 Task: Look for vegan products in the category "Cupcakes".
Action: Mouse moved to (20, 74)
Screenshot: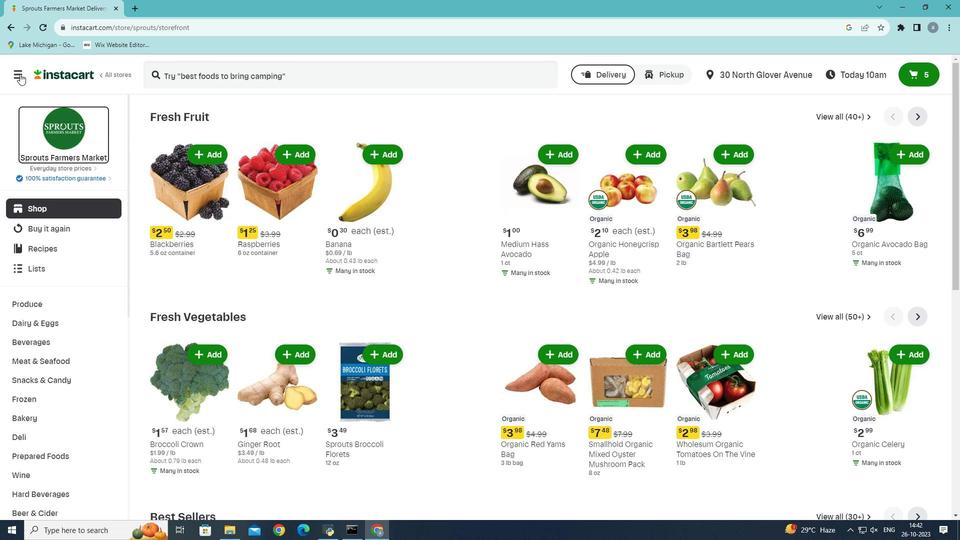 
Action: Mouse pressed left at (20, 74)
Screenshot: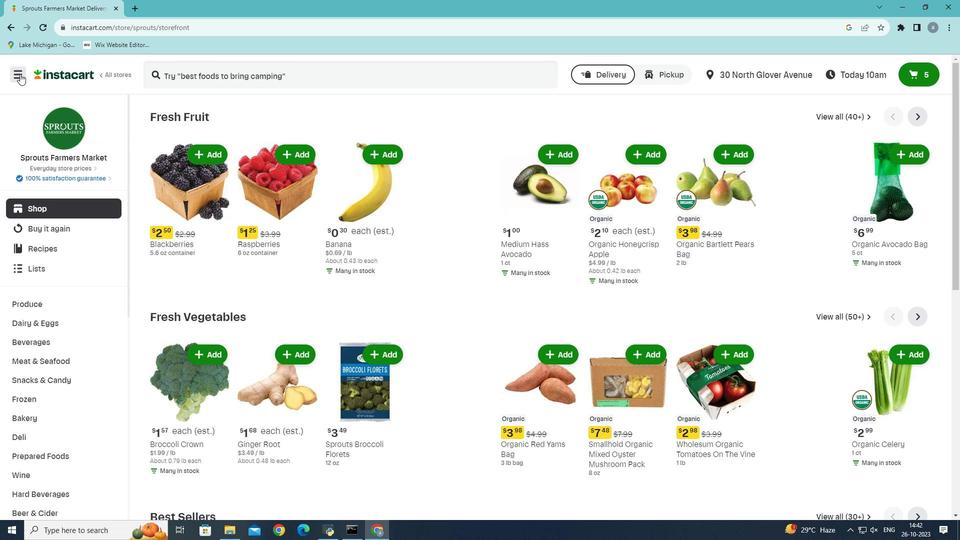 
Action: Mouse moved to (41, 290)
Screenshot: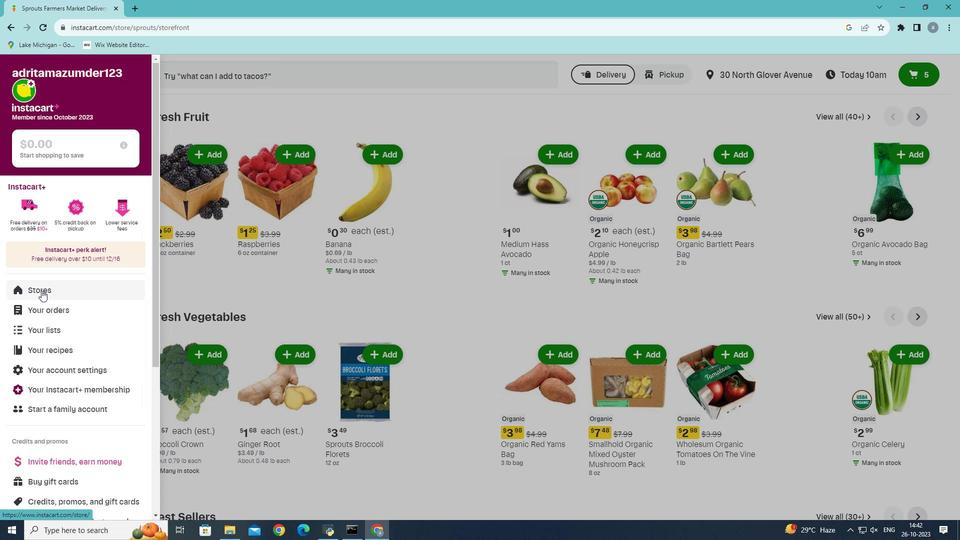 
Action: Mouse pressed left at (41, 290)
Screenshot: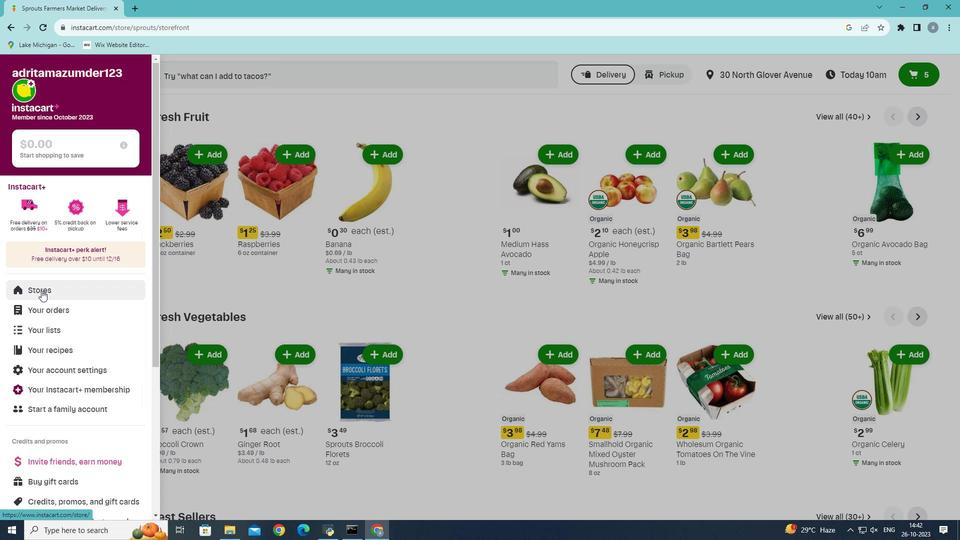 
Action: Mouse moved to (241, 112)
Screenshot: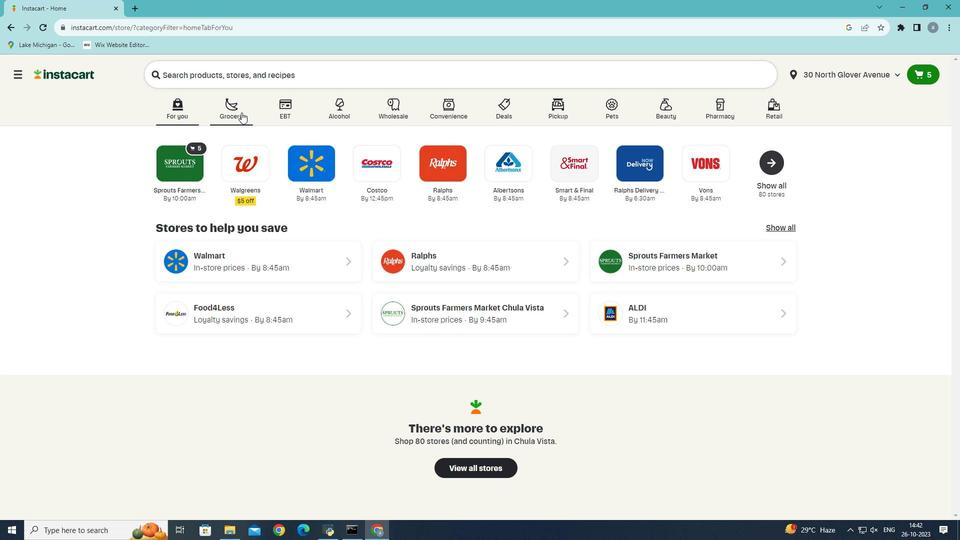 
Action: Mouse pressed left at (241, 112)
Screenshot: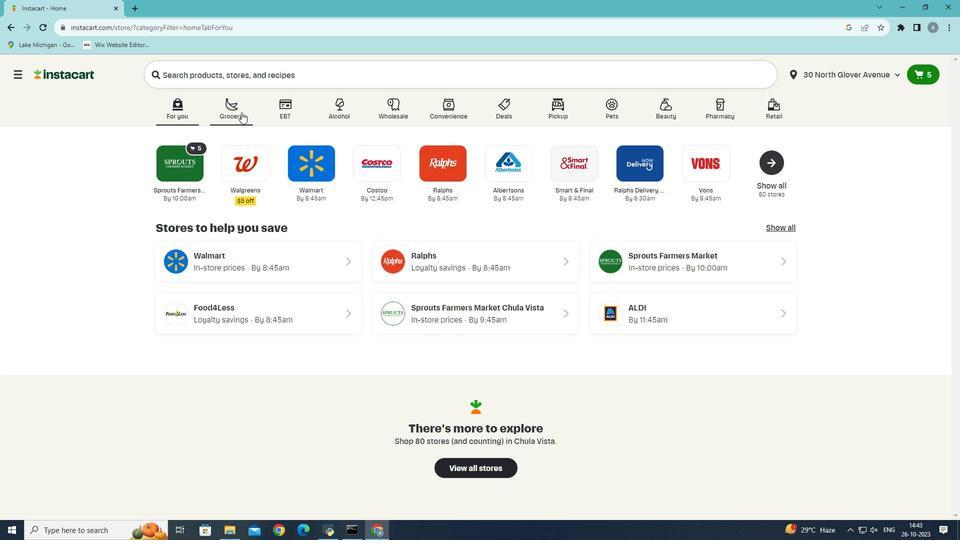 
Action: Mouse moved to (241, 296)
Screenshot: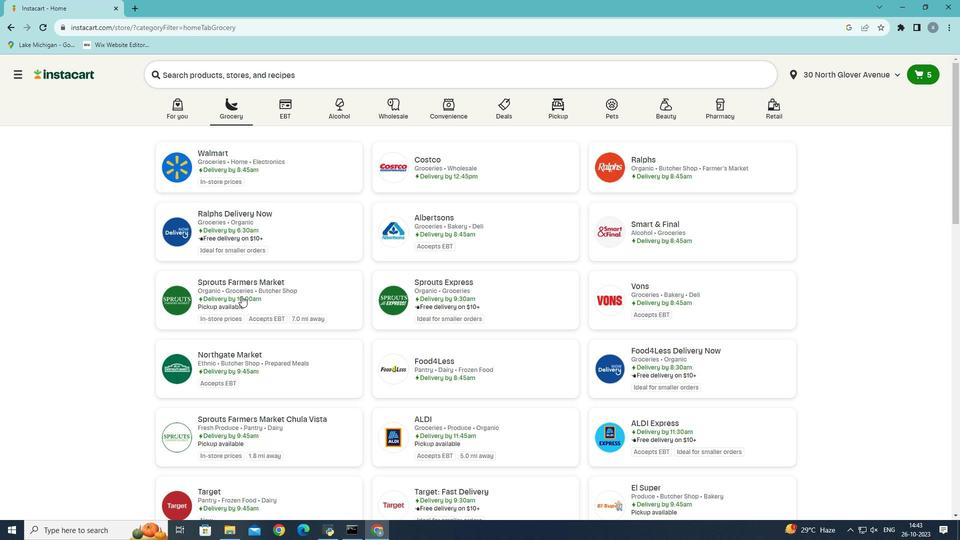 
Action: Mouse pressed left at (241, 296)
Screenshot: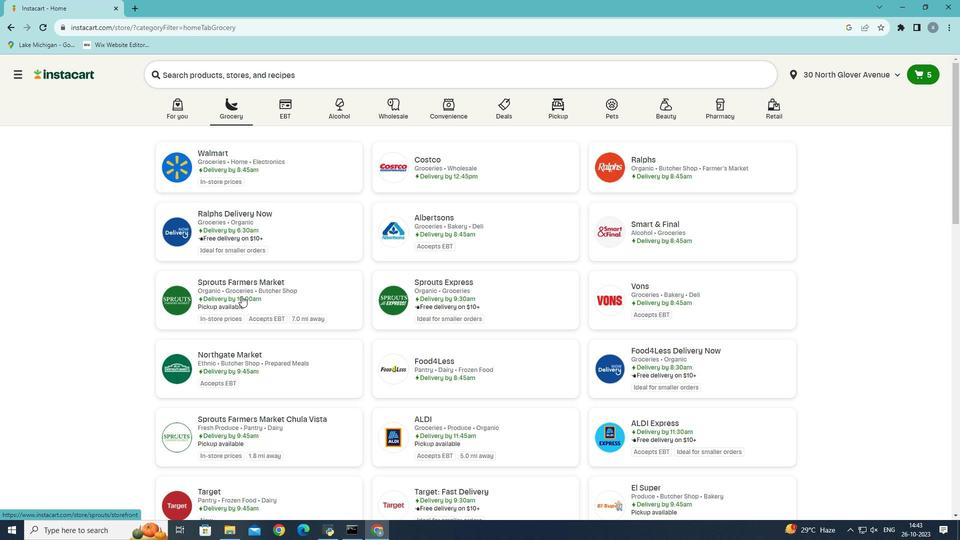 
Action: Mouse moved to (40, 419)
Screenshot: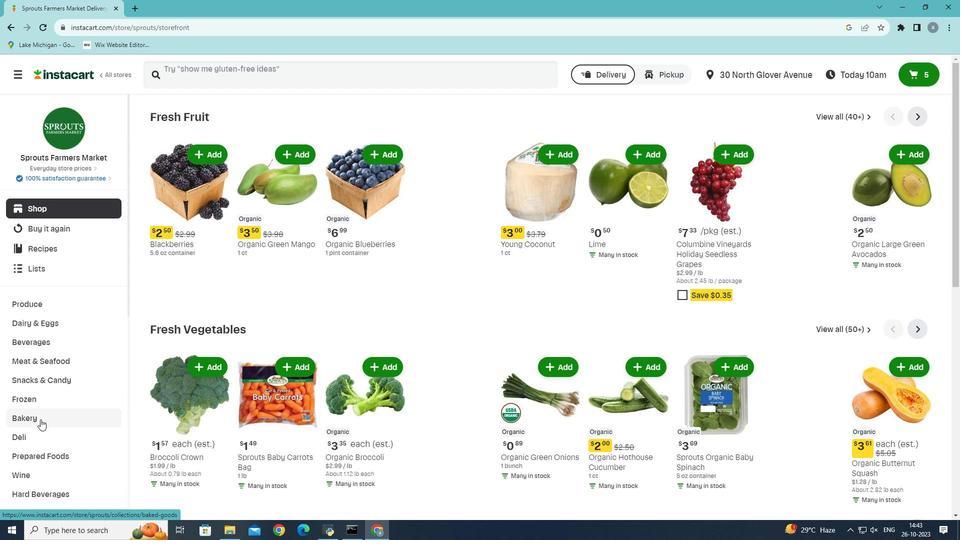 
Action: Mouse pressed left at (40, 419)
Screenshot: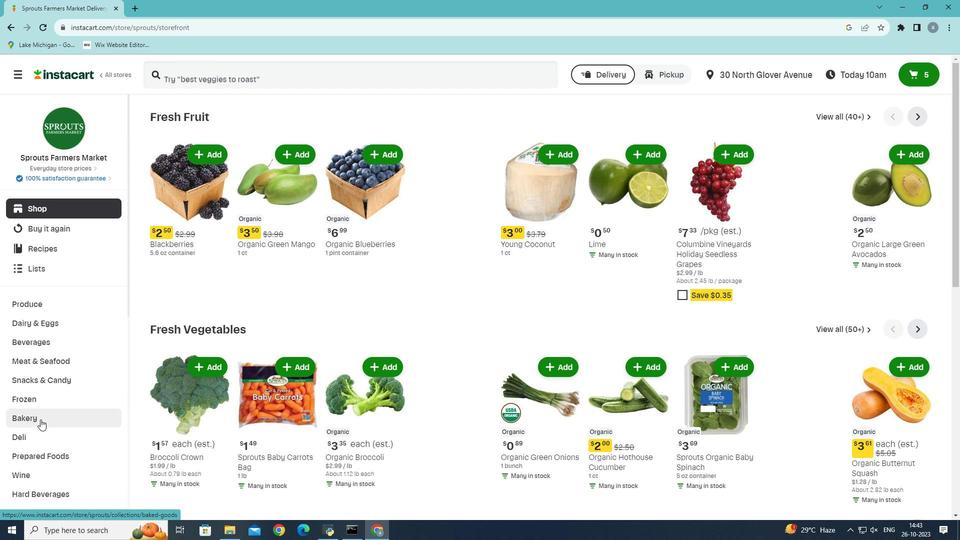 
Action: Mouse moved to (688, 139)
Screenshot: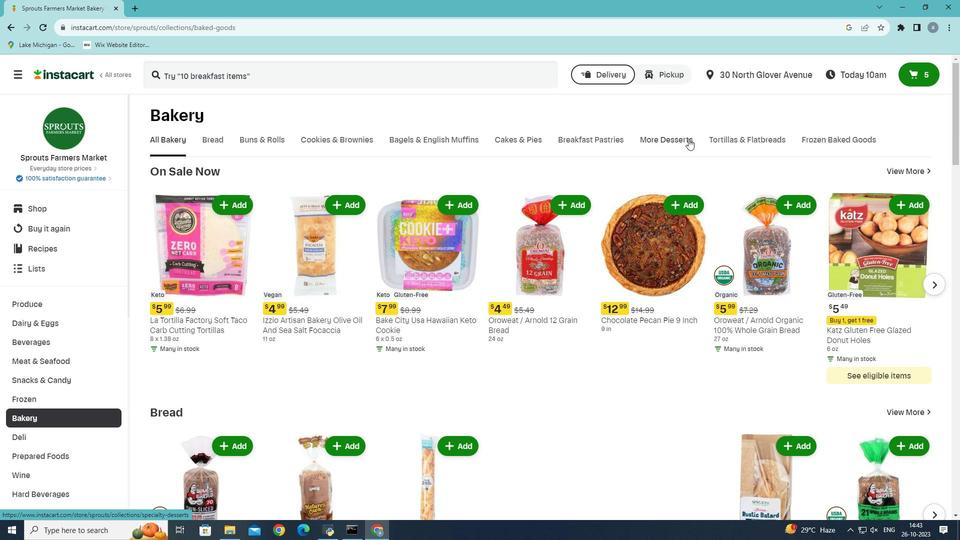 
Action: Mouse pressed left at (688, 139)
Screenshot: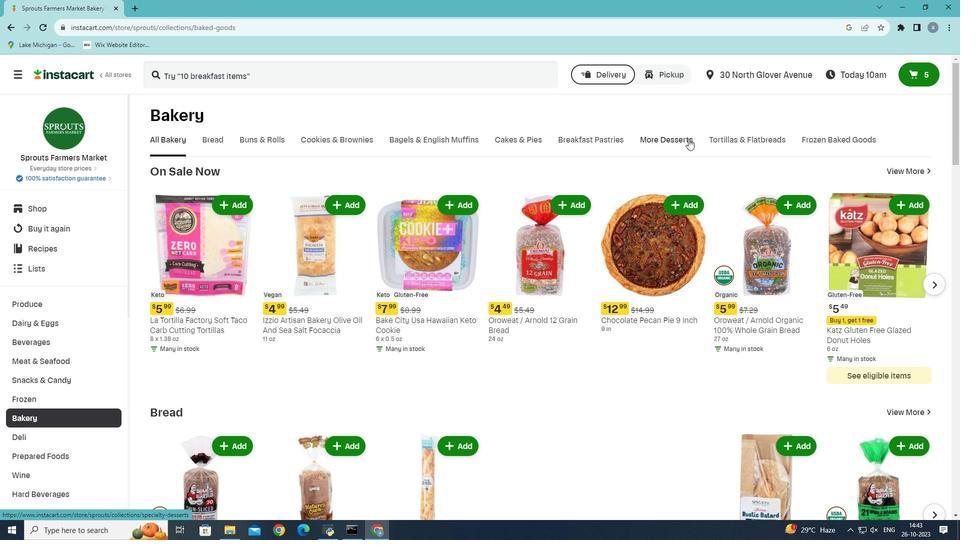 
Action: Mouse moved to (207, 190)
Screenshot: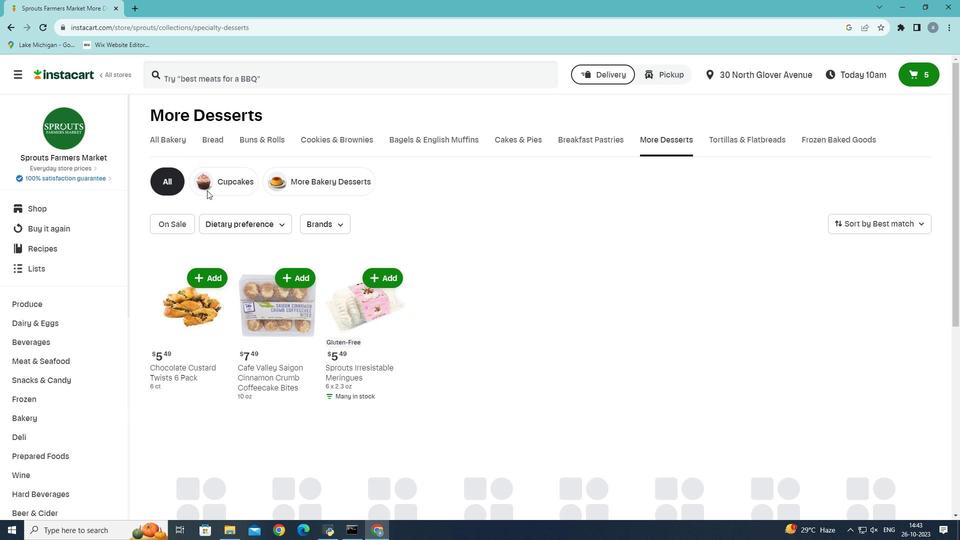 
Action: Mouse pressed left at (207, 190)
Screenshot: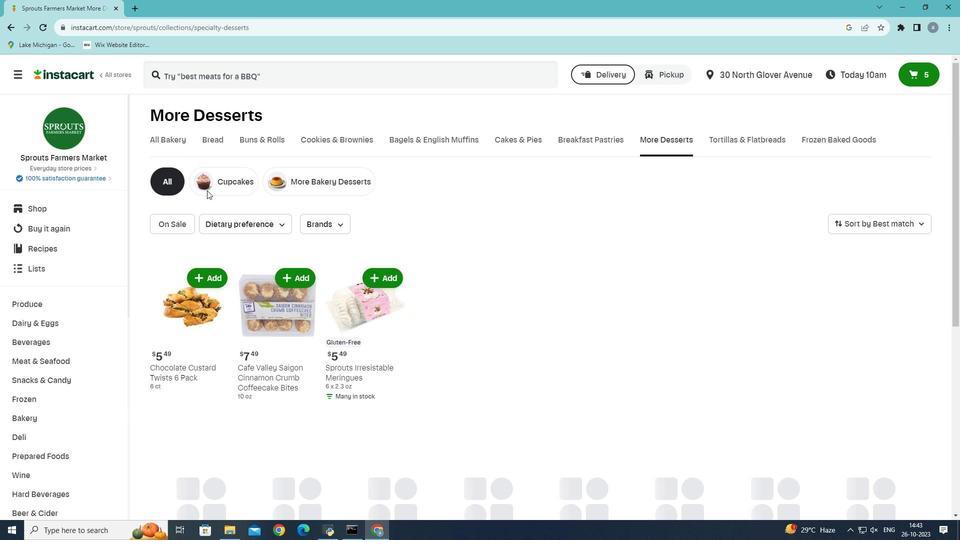 
Action: Mouse moved to (285, 227)
Screenshot: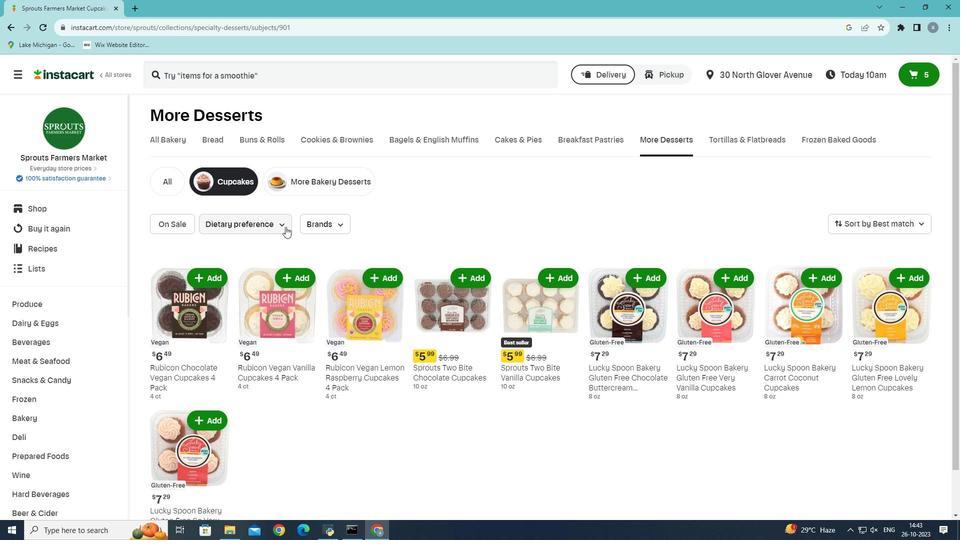 
Action: Mouse pressed left at (285, 227)
Screenshot: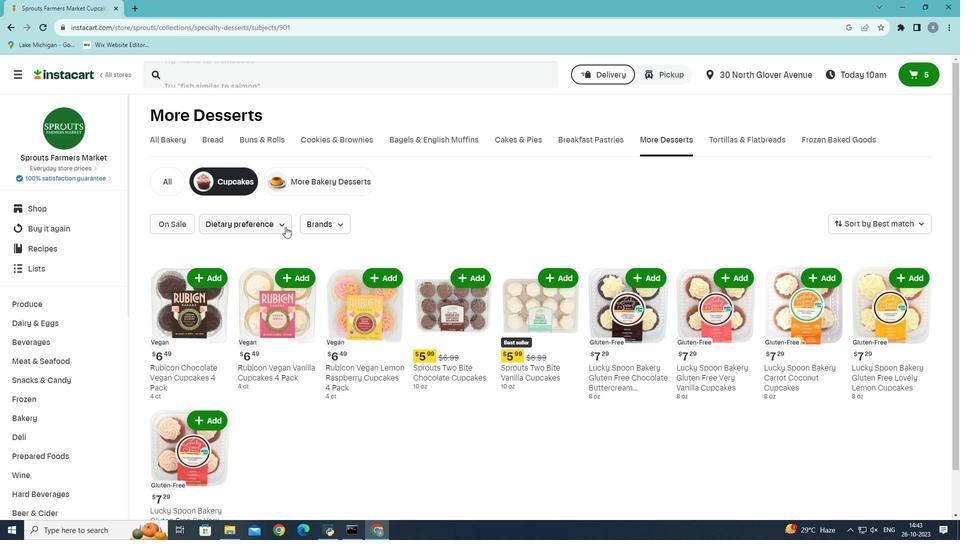
Action: Mouse moved to (243, 284)
Screenshot: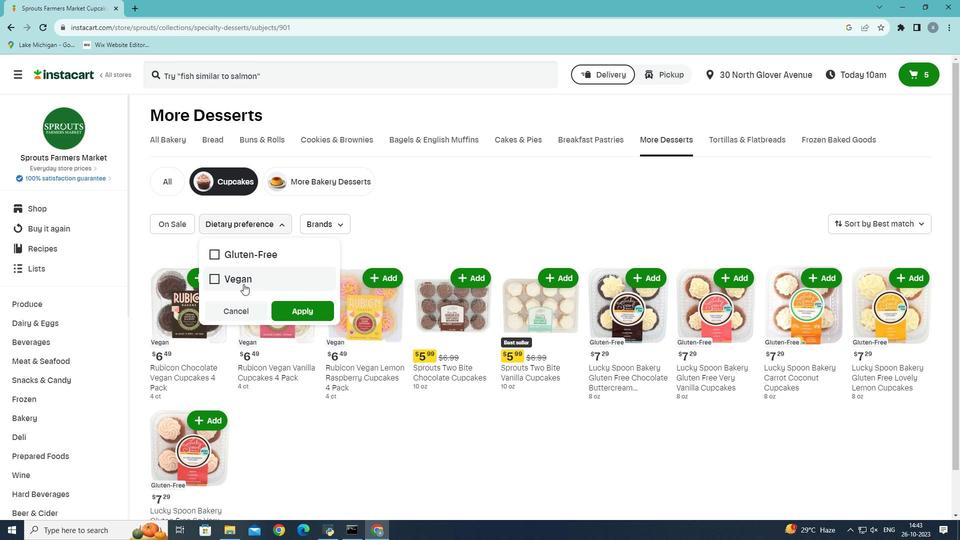 
Action: Mouse pressed left at (243, 284)
Screenshot: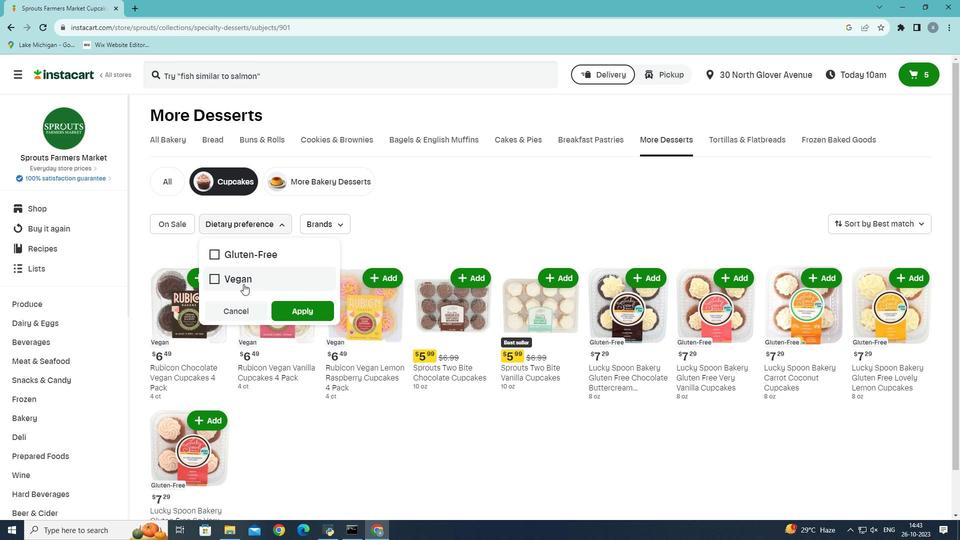 
Action: Mouse moved to (317, 314)
Screenshot: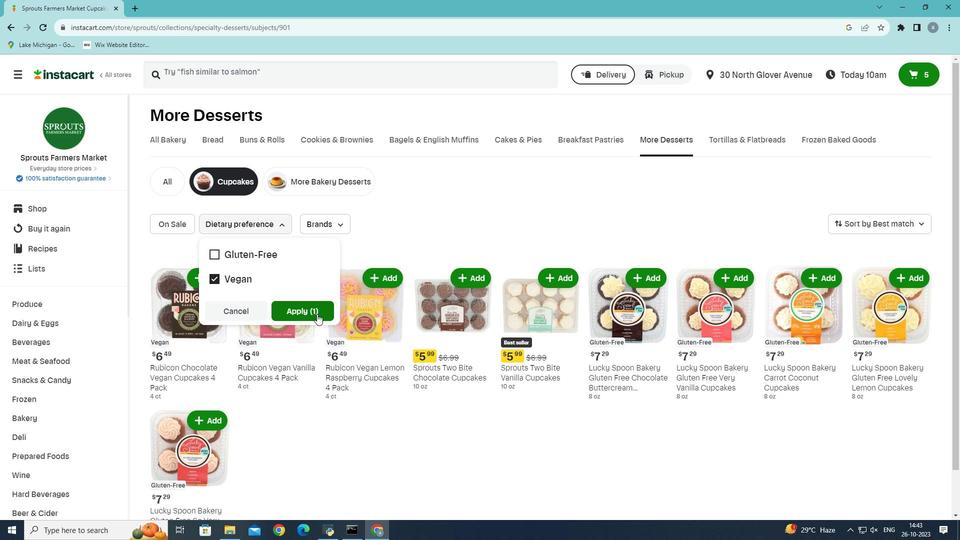 
Action: Mouse pressed left at (317, 314)
Screenshot: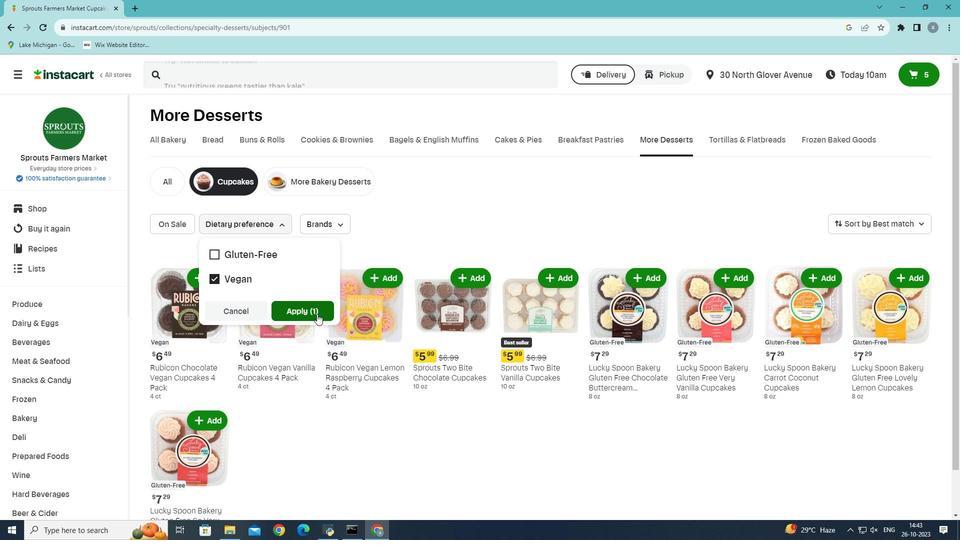 
Action: Mouse moved to (311, 305)
Screenshot: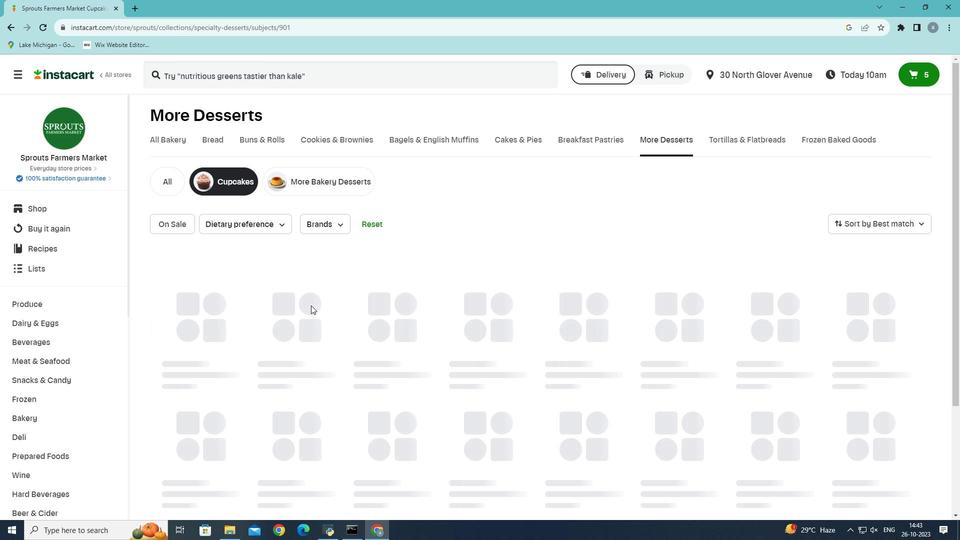 
